 Task: Select Pets. Add to cart, from Dollar General_x000D_
 for 4287 Palmer Road, Westerville, Ohio 43081, Cell Number 614-742-1053, following items : Sheba Perfect Portions Cuts in Gravy Wet Cat Food Signature Tuna & Roasted Chicken Multipack (6 ct)_x000D_
 - 1, 9Lives Gravy Favorites Wet Cat Food Variety (5.5 oz x 12 ct)_x000D_
 - 1, Temptations Cat Treats Enticing Trout Flavor (3 oz)_x000D_
 - 1, Tidy Cats Multi-Cat Clumping Cat Litter Bahama Sunset (10 lb)_x000D_
 - 1, Sheba Perfect Portions Cuts & Gravy Cat Food Seafood Cuts Twin-Packs Variety Pack (37.5 g x 24 ct)_x000D_
 - 1
Action: Mouse moved to (505, 99)
Screenshot: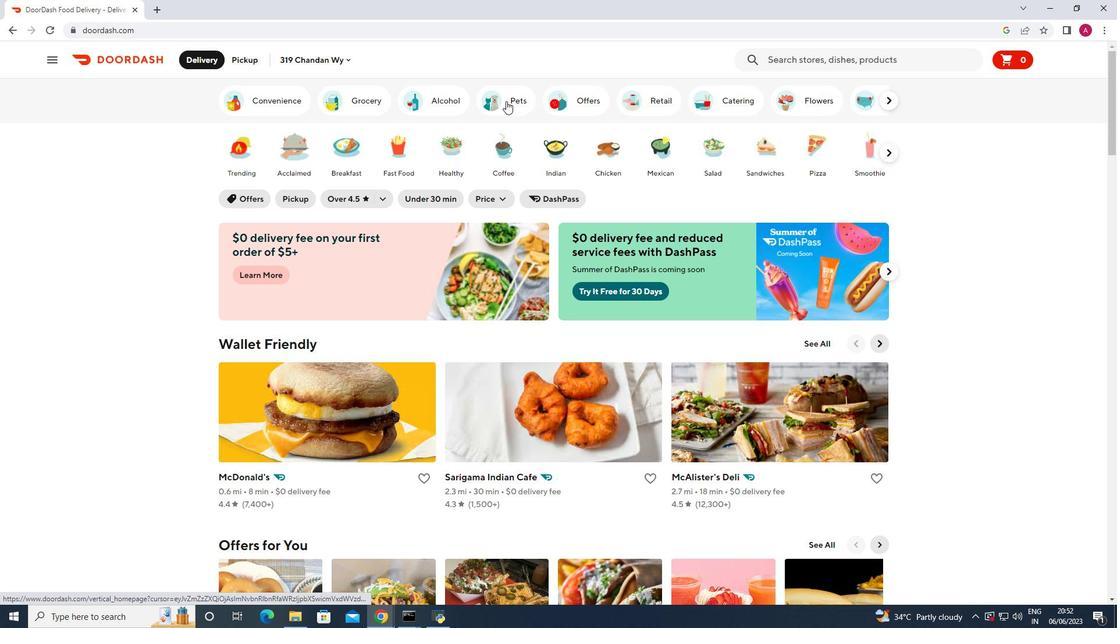 
Action: Mouse pressed left at (505, 99)
Screenshot: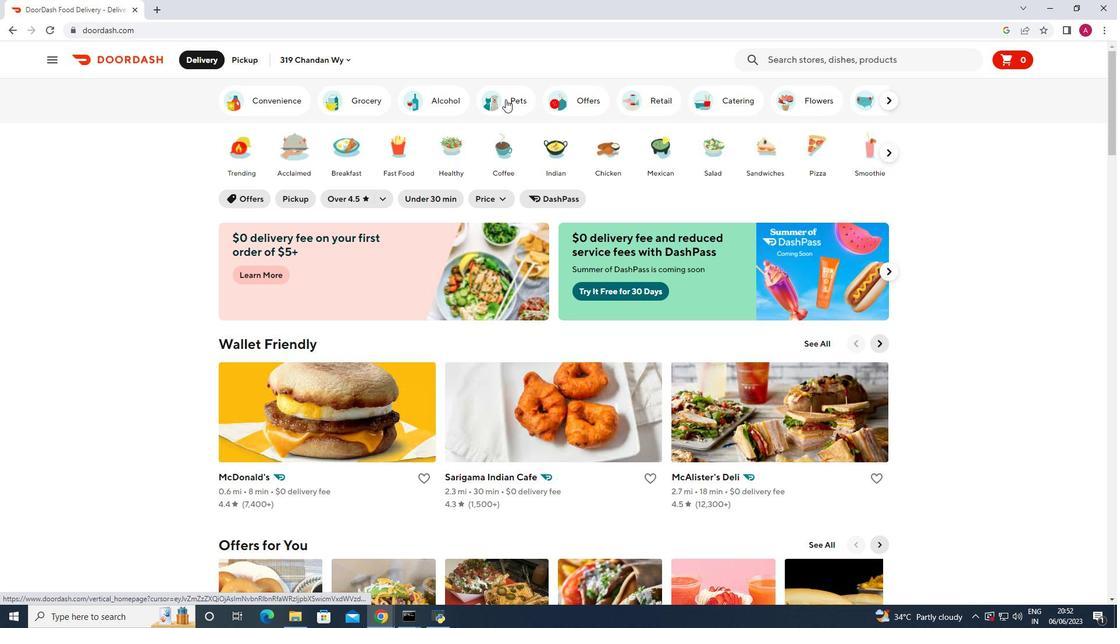 
Action: Mouse moved to (544, 390)
Screenshot: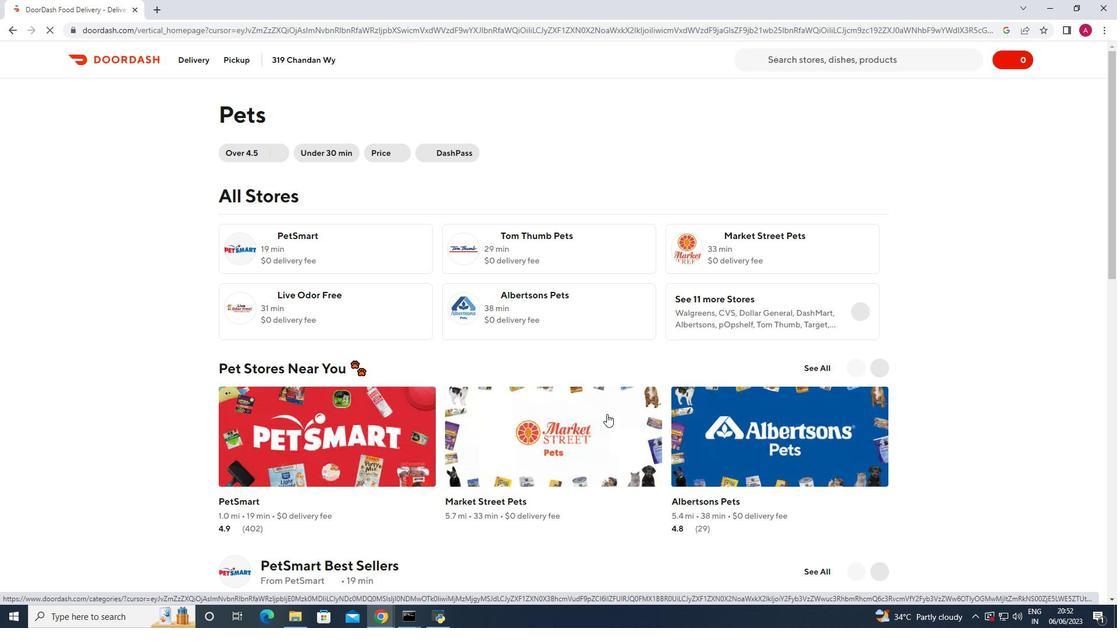 
Action: Mouse scrolled (544, 389) with delta (0, 0)
Screenshot: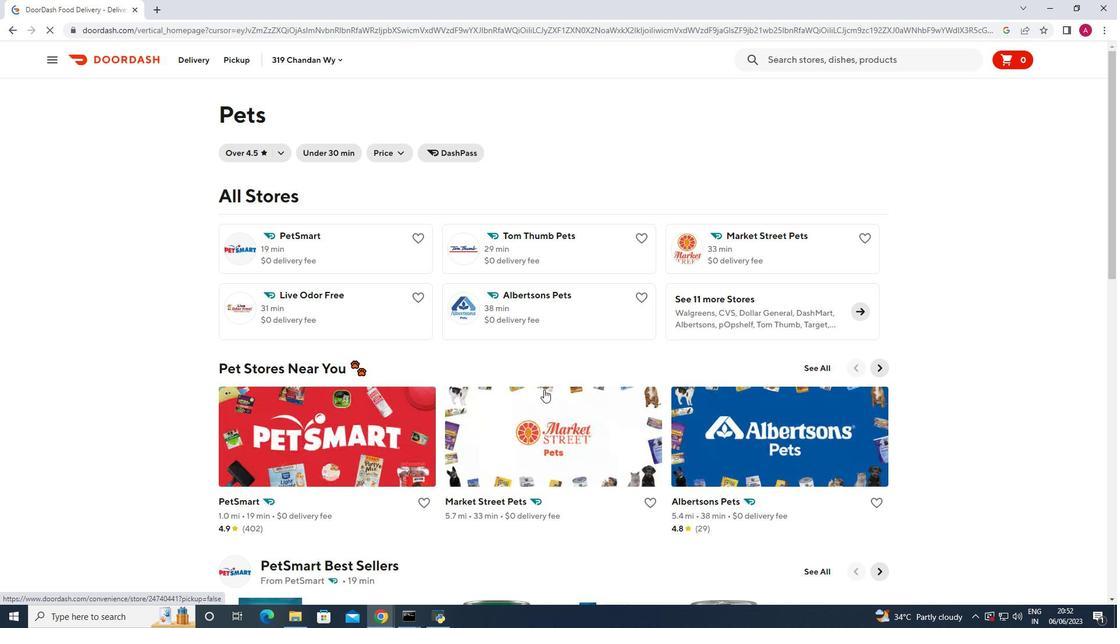 
Action: Mouse scrolled (544, 389) with delta (0, 0)
Screenshot: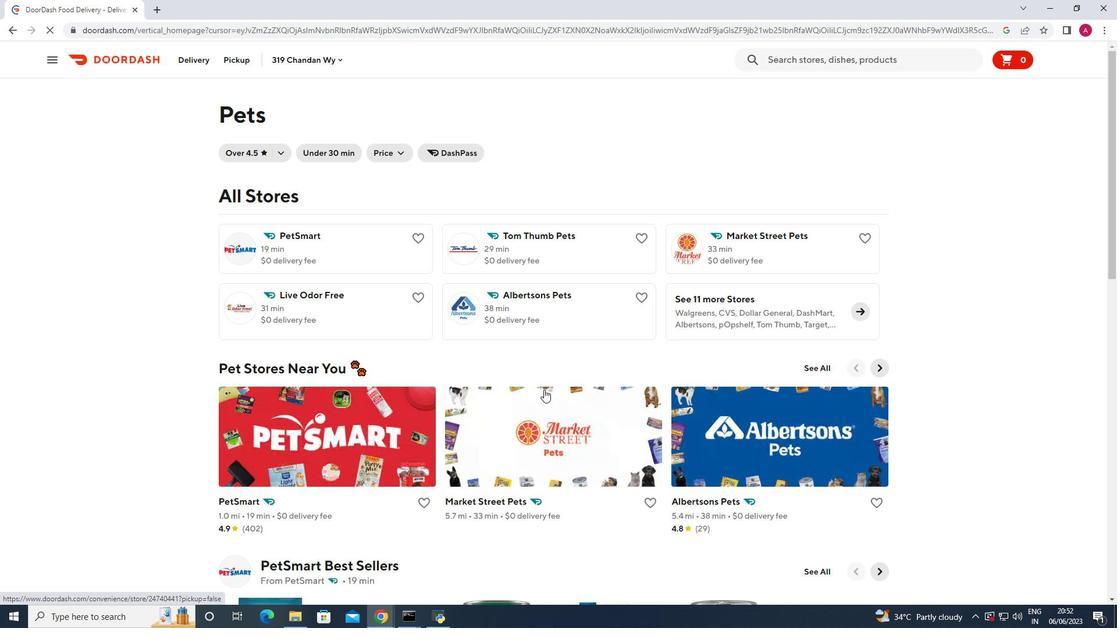 
Action: Mouse moved to (543, 390)
Screenshot: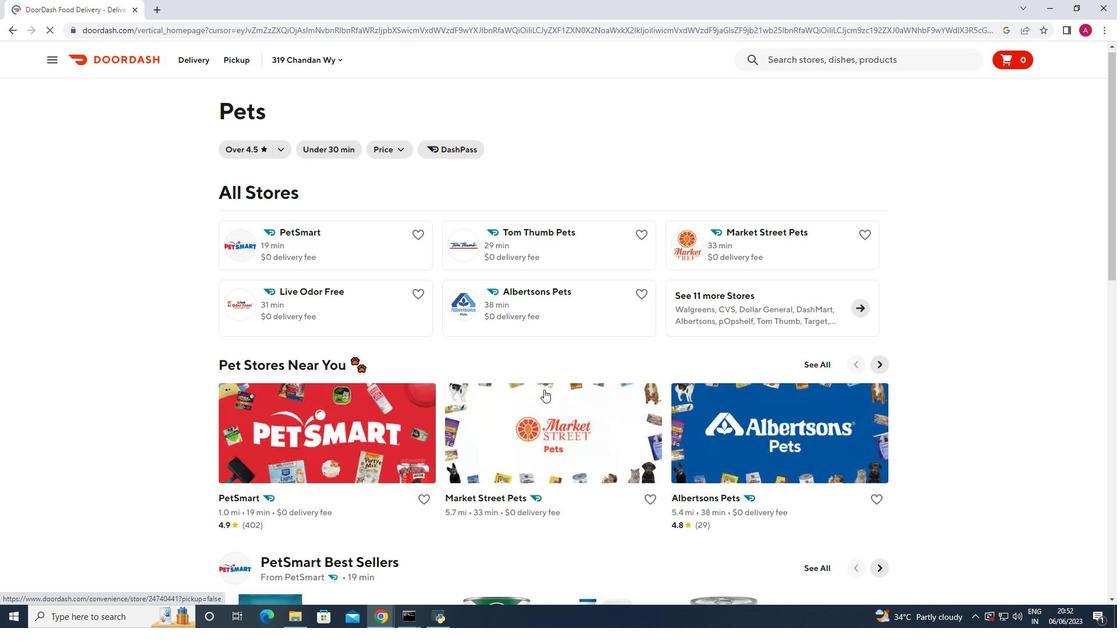 
Action: Mouse scrolled (543, 389) with delta (0, 0)
Screenshot: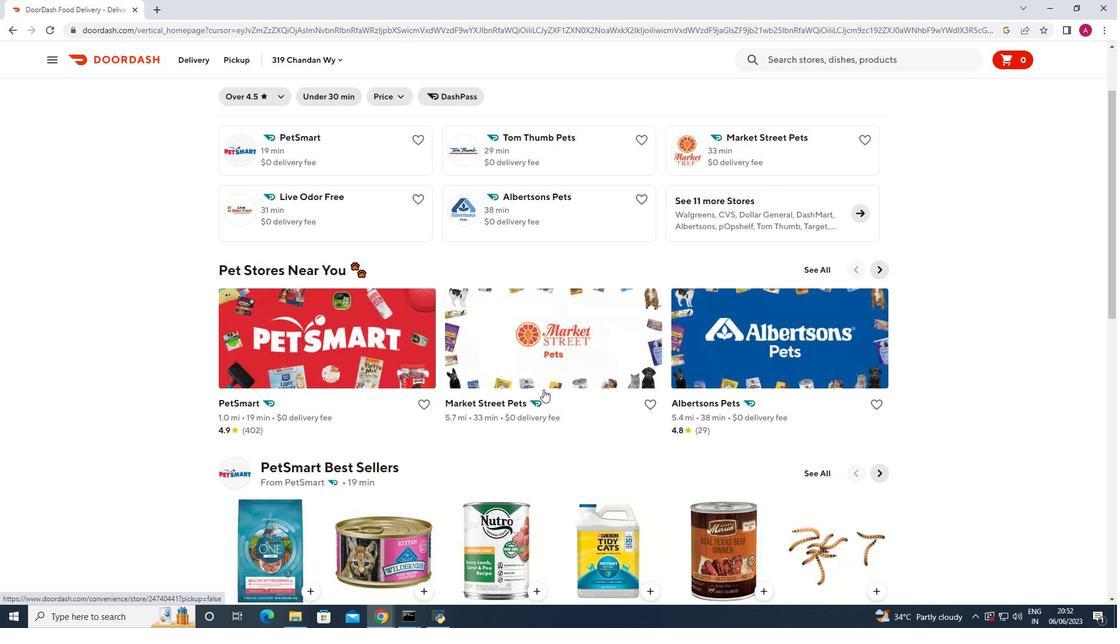 
Action: Mouse moved to (746, 137)
Screenshot: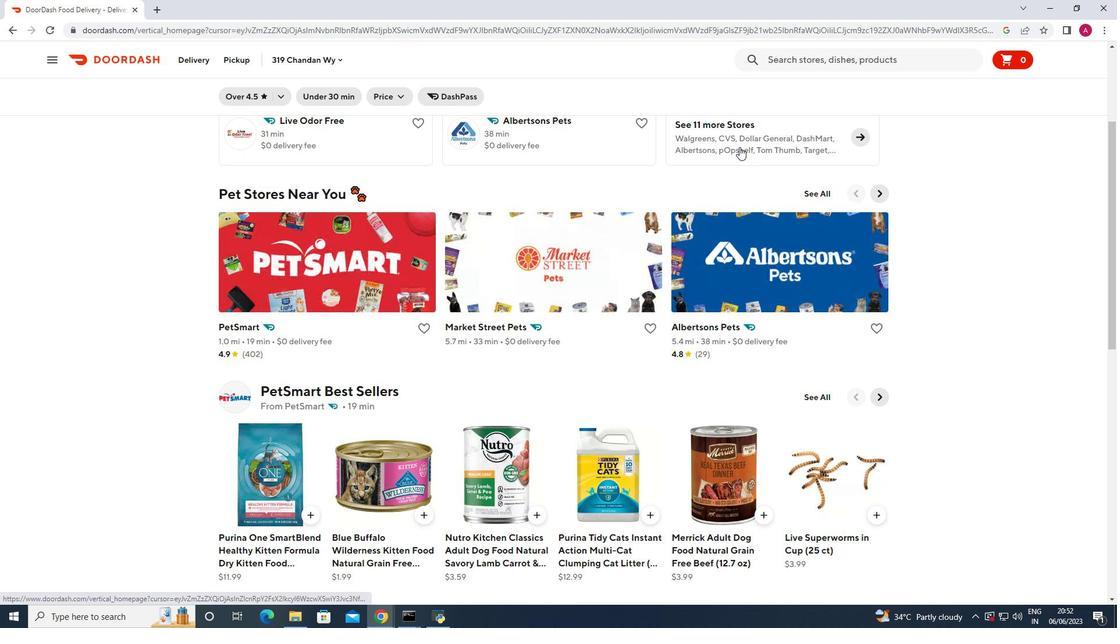 
Action: Mouse pressed left at (746, 137)
Screenshot: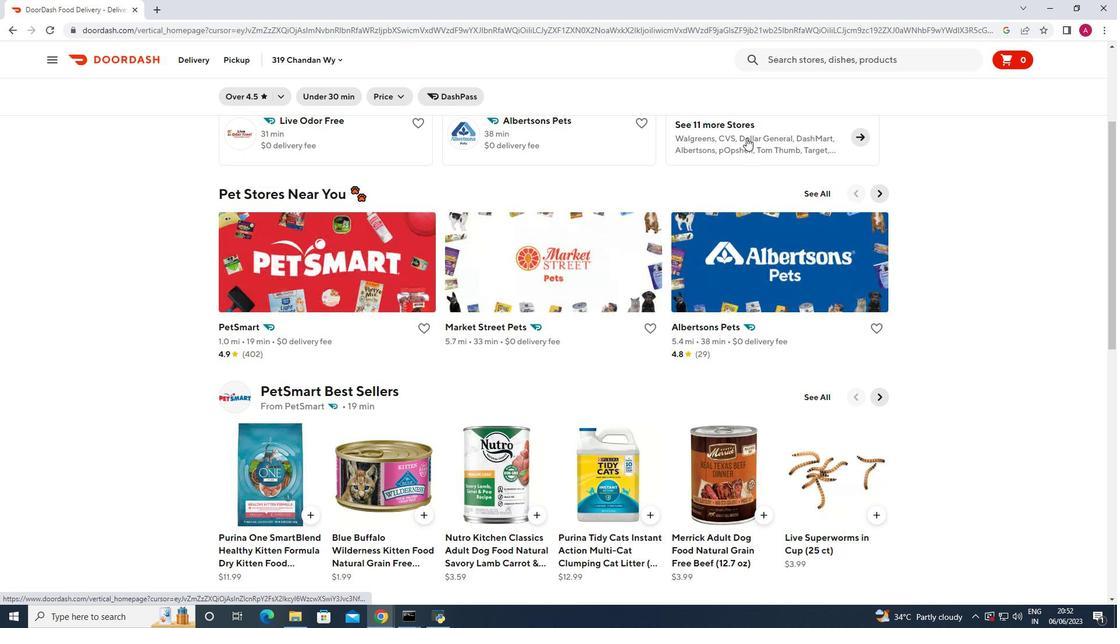 
Action: Mouse moved to (507, 323)
Screenshot: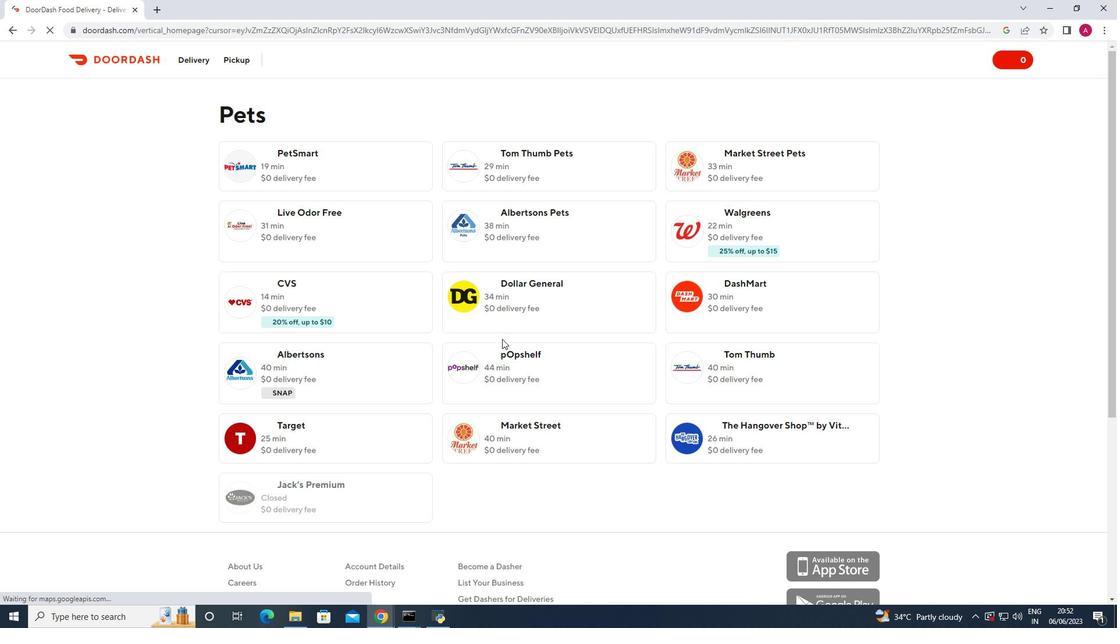 
Action: Mouse pressed left at (507, 323)
Screenshot: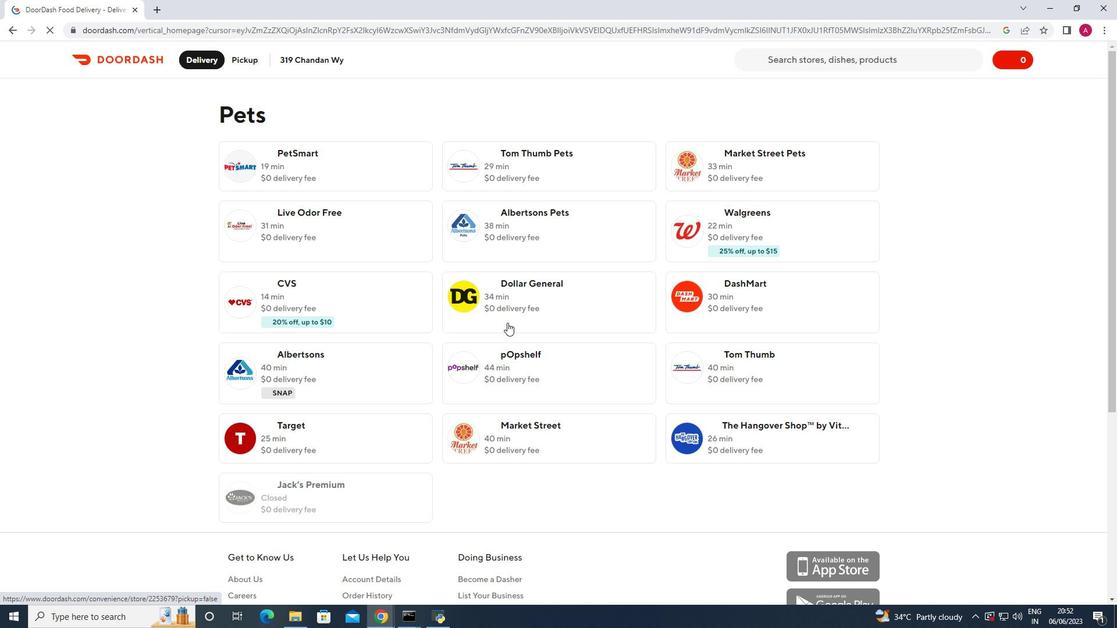 
Action: Mouse moved to (249, 59)
Screenshot: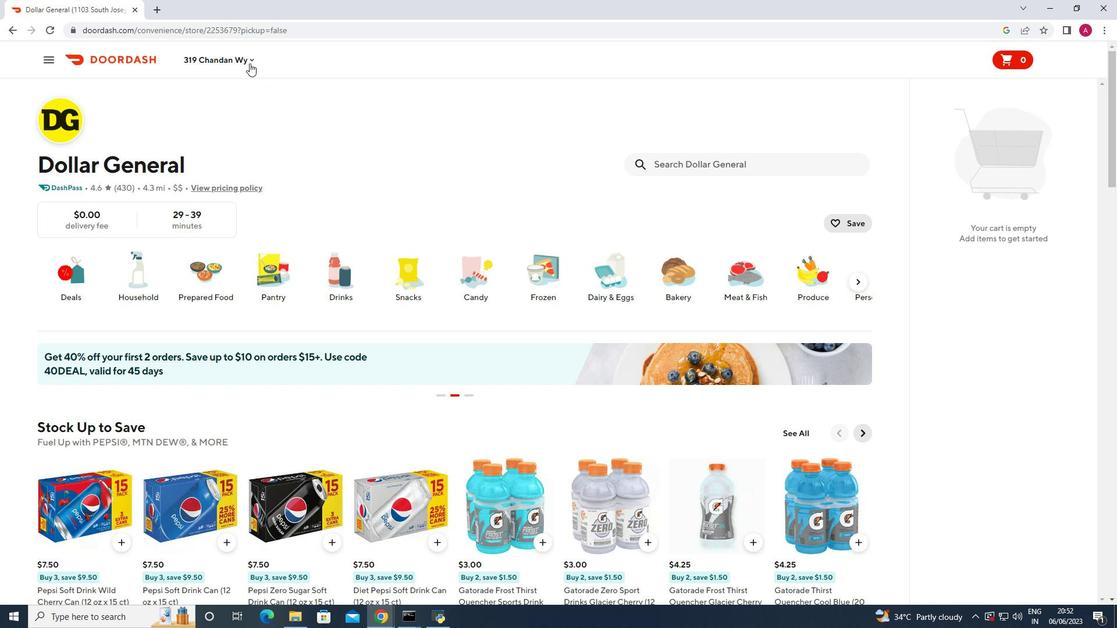 
Action: Mouse pressed left at (249, 59)
Screenshot: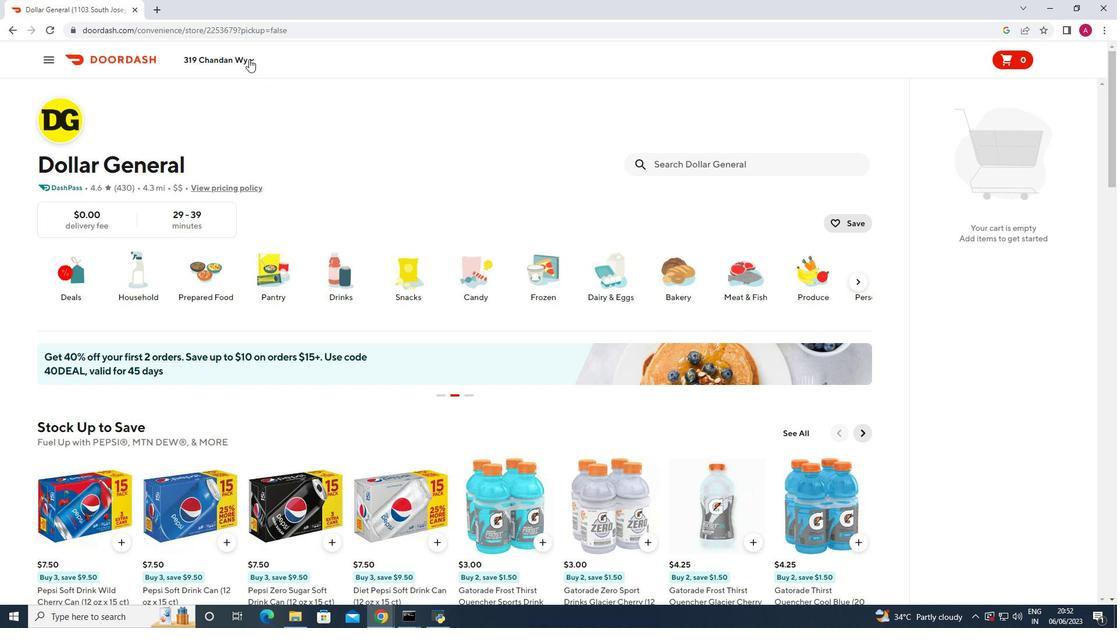 
Action: Mouse moved to (249, 105)
Screenshot: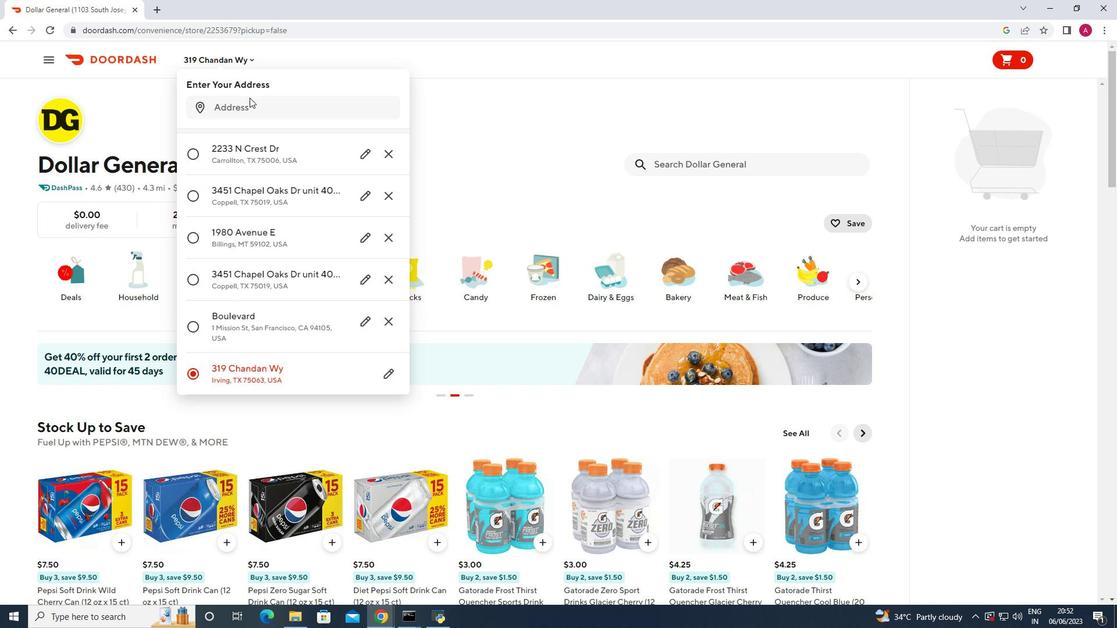 
Action: Mouse pressed left at (249, 105)
Screenshot: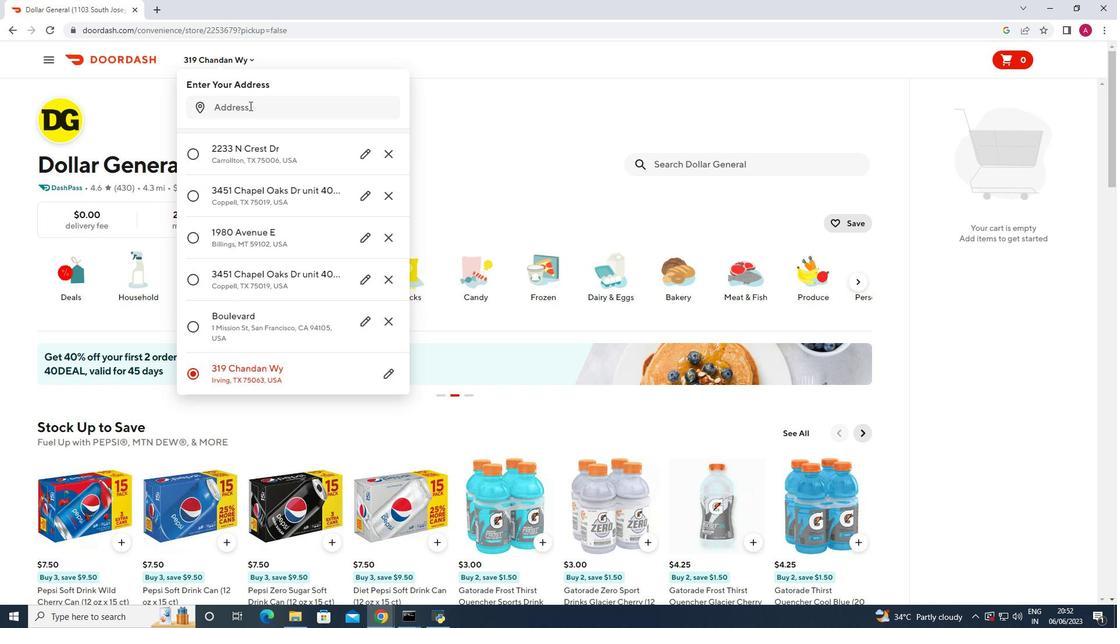 
Action: Key pressed 4287<Key.space>palmer<Key.space>road<Key.space>westerville<Key.space>ohio<Key.space>43081<Key.enter>
Screenshot: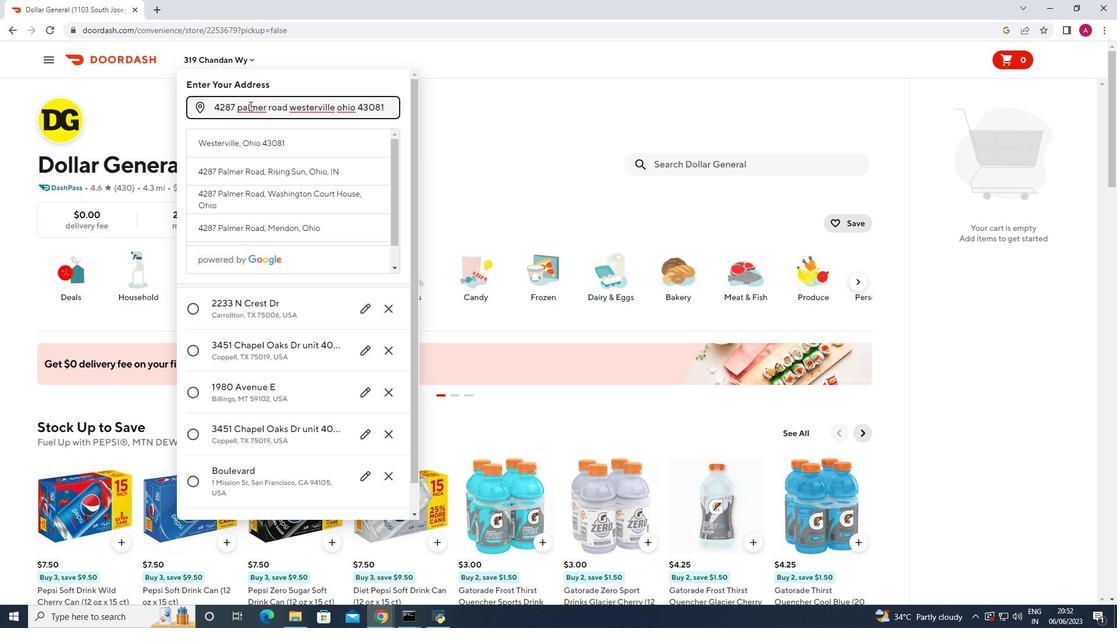 
Action: Mouse moved to (356, 494)
Screenshot: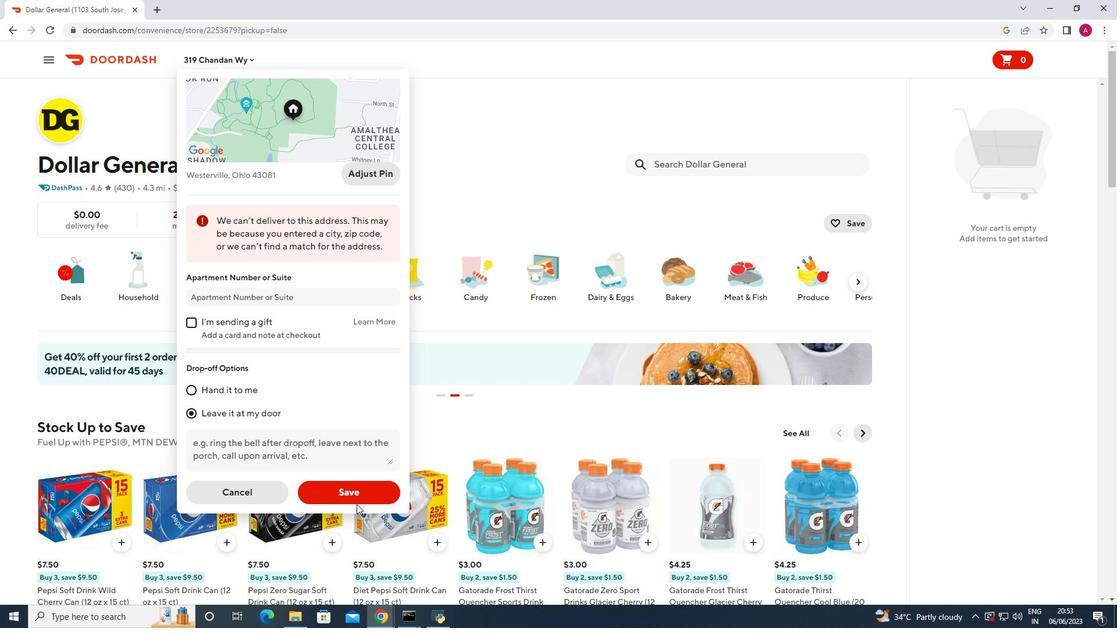 
Action: Mouse pressed left at (356, 494)
Screenshot: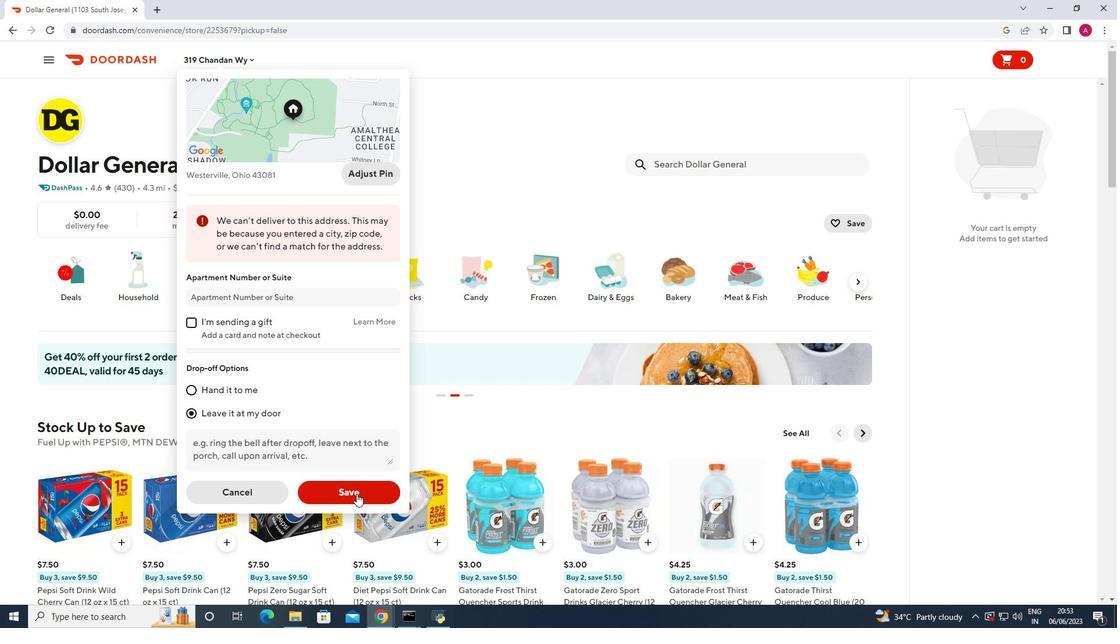 
Action: Mouse moved to (710, 163)
Screenshot: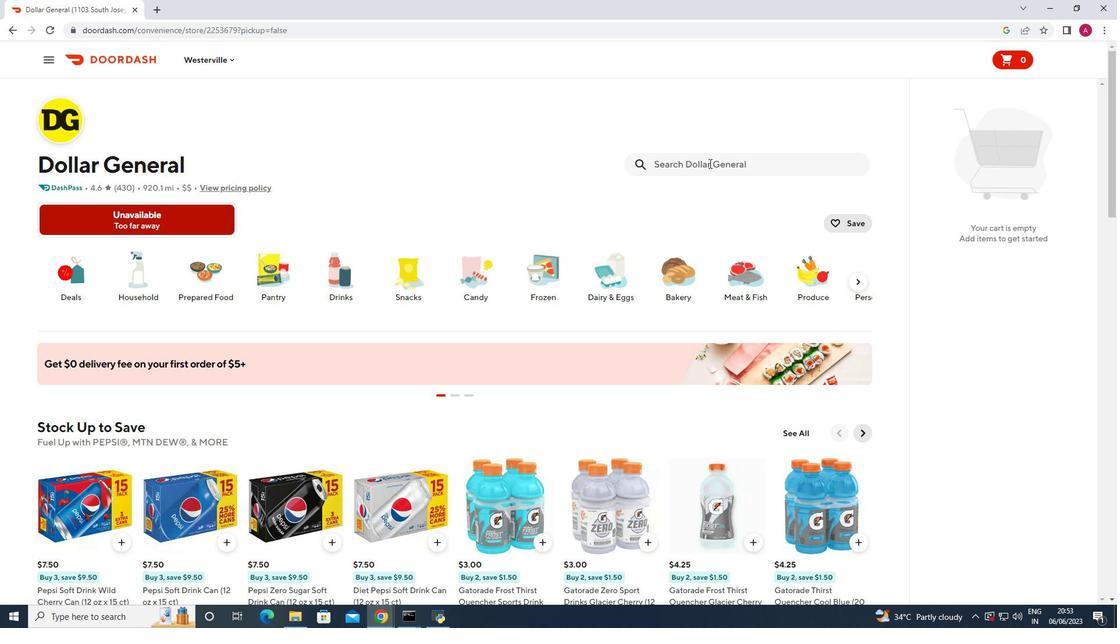 
Action: Mouse pressed left at (710, 163)
Screenshot: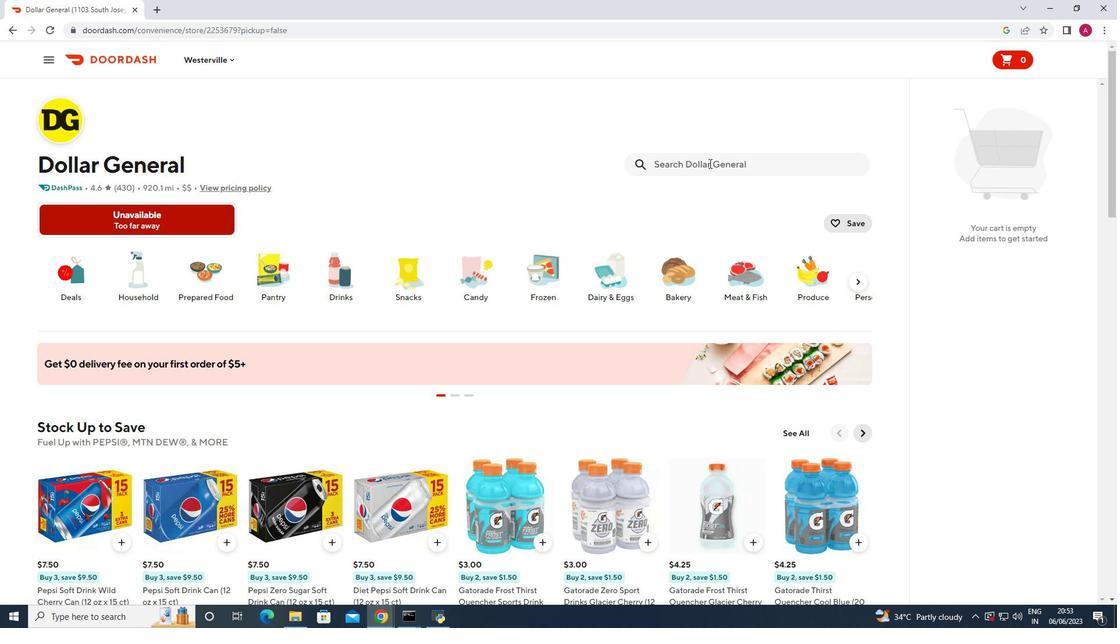 
Action: Key pressed sheba<Key.space>perfect<Key.space>portions<Key.space>cuts<Key.space>in<Key.space>gravy<Key.space>wet<Key.space>cat<Key.space>food<Key.space>signature<Key.space>tuna<Key.space>and<Key.space>roasted<Key.space>chicken<Key.space>multipack<Key.space><Key.enter>
Screenshot: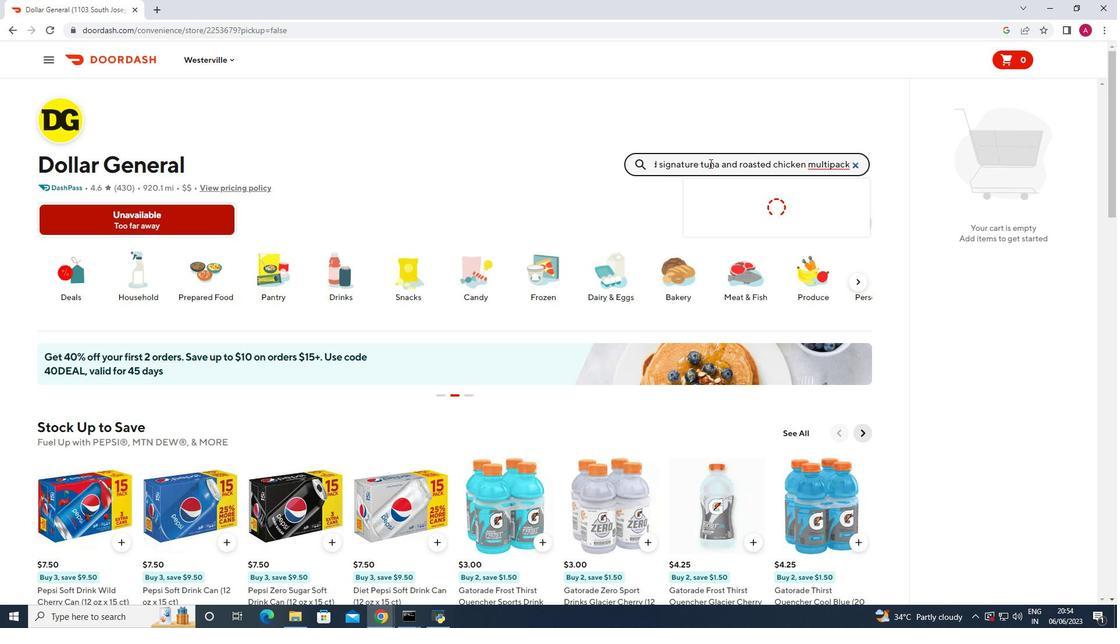 
Action: Mouse moved to (107, 297)
Screenshot: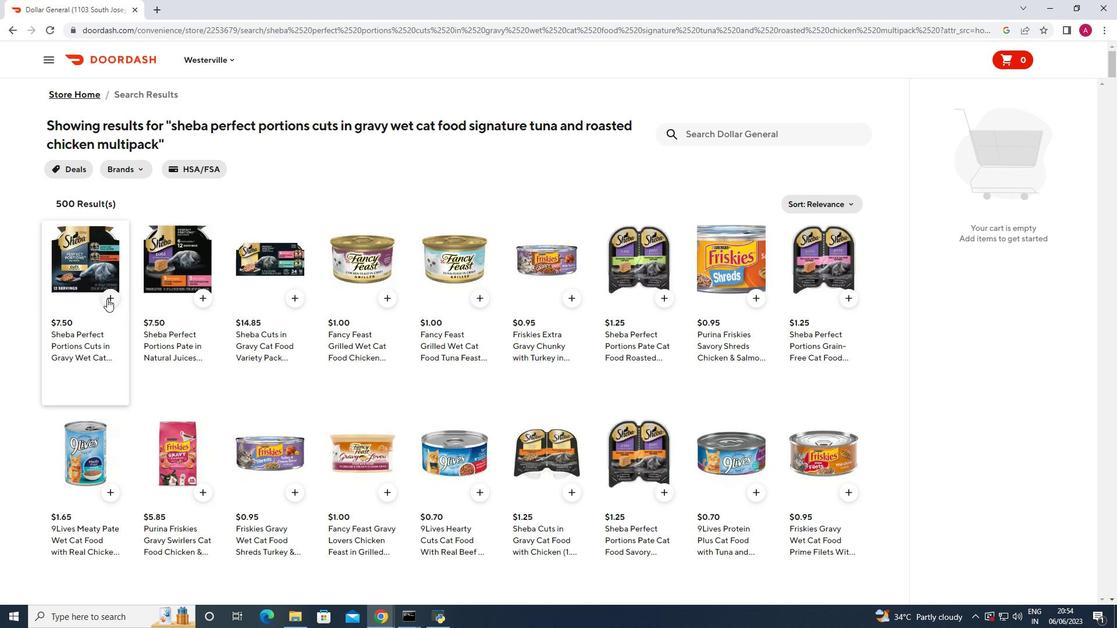 
Action: Mouse pressed left at (107, 297)
Screenshot: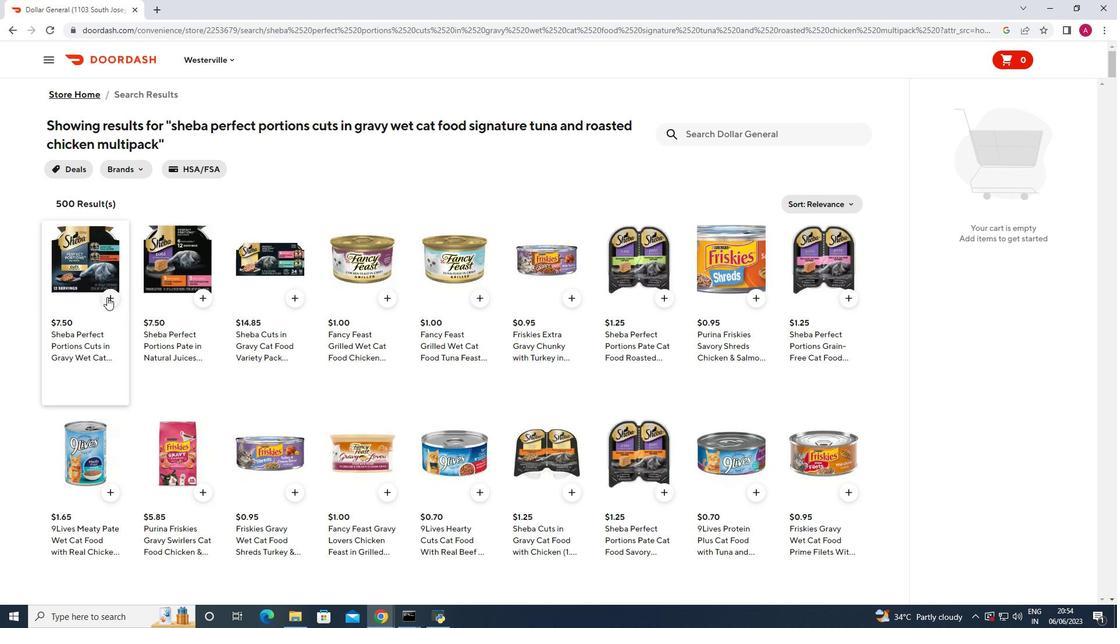 
Action: Mouse moved to (767, 131)
Screenshot: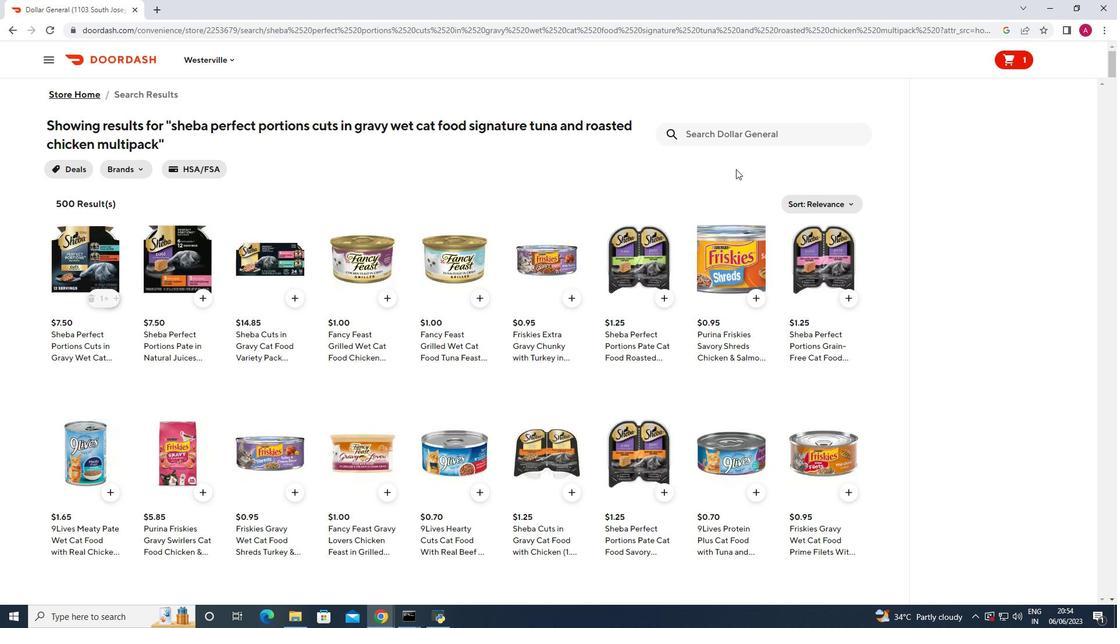 
Action: Mouse pressed left at (767, 131)
Screenshot: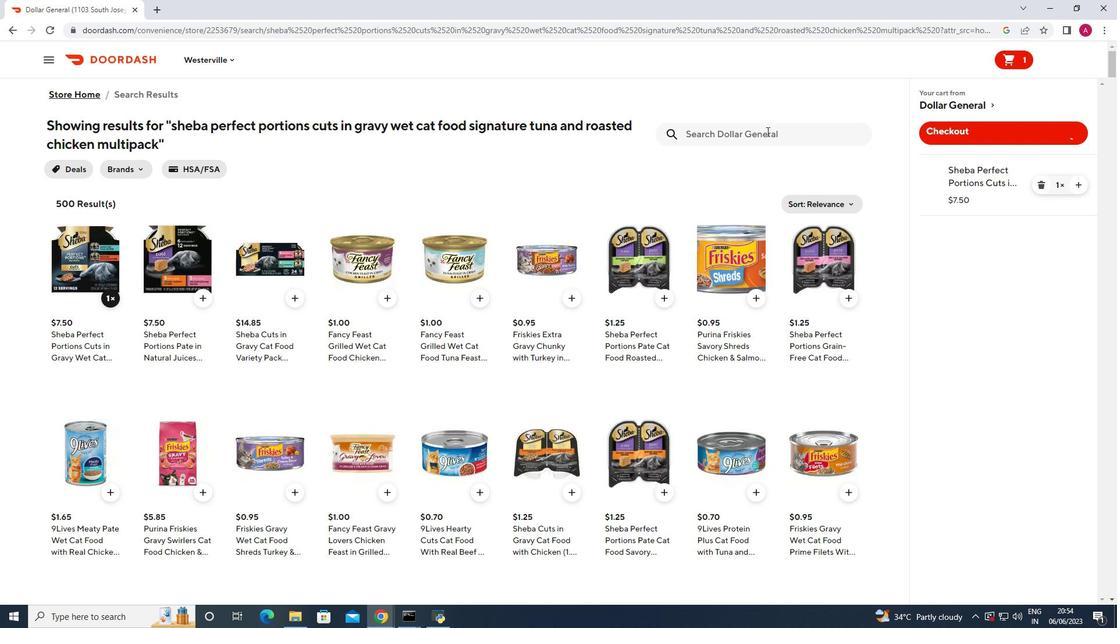 
Action: Mouse moved to (767, 131)
Screenshot: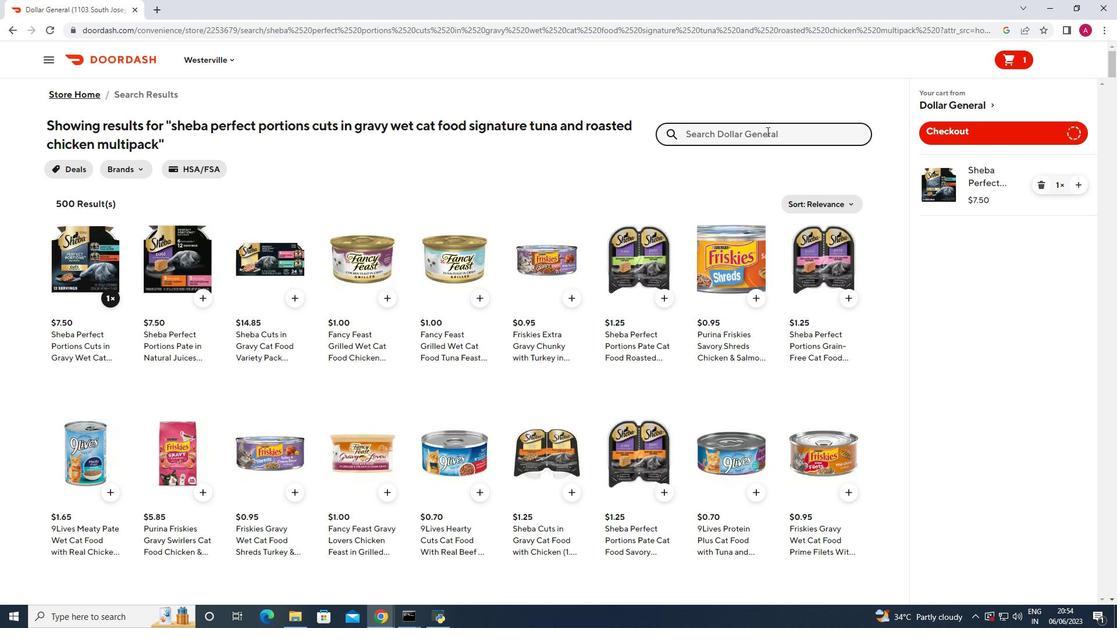 
Action: Key pressed 9<Key.space>lives<Key.space>gravy<Key.space>favoritws<Key.backspace><Key.backspace>es<Key.space>wet<Key.space>cats<Key.backspace><Key.space>food<Key.space>variety<Key.space><Key.enter>
Screenshot: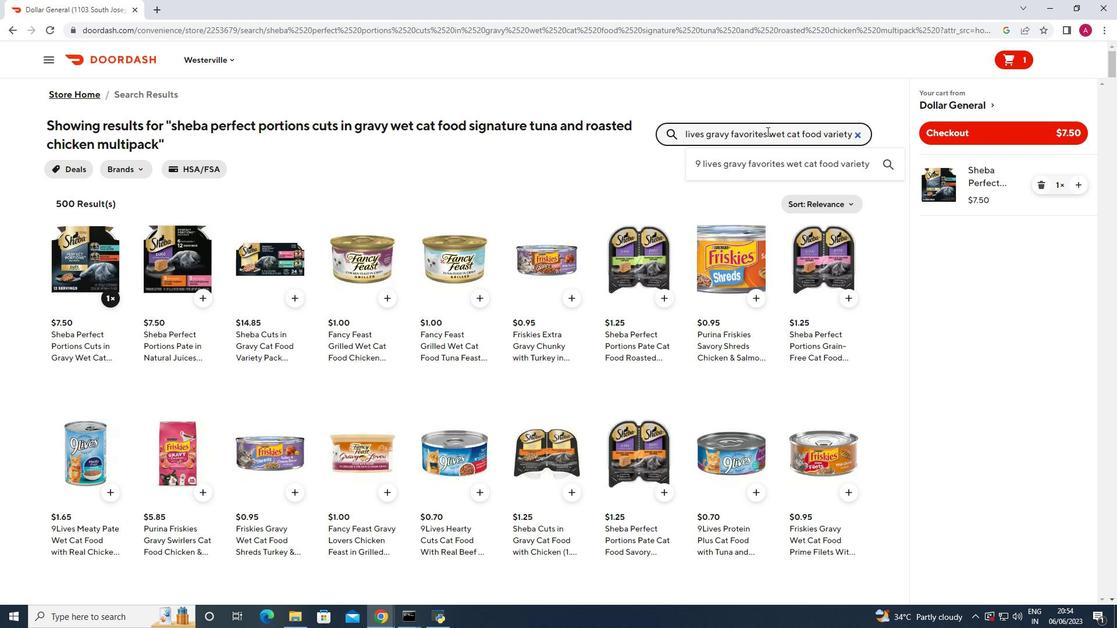 
Action: Mouse moved to (661, 128)
Screenshot: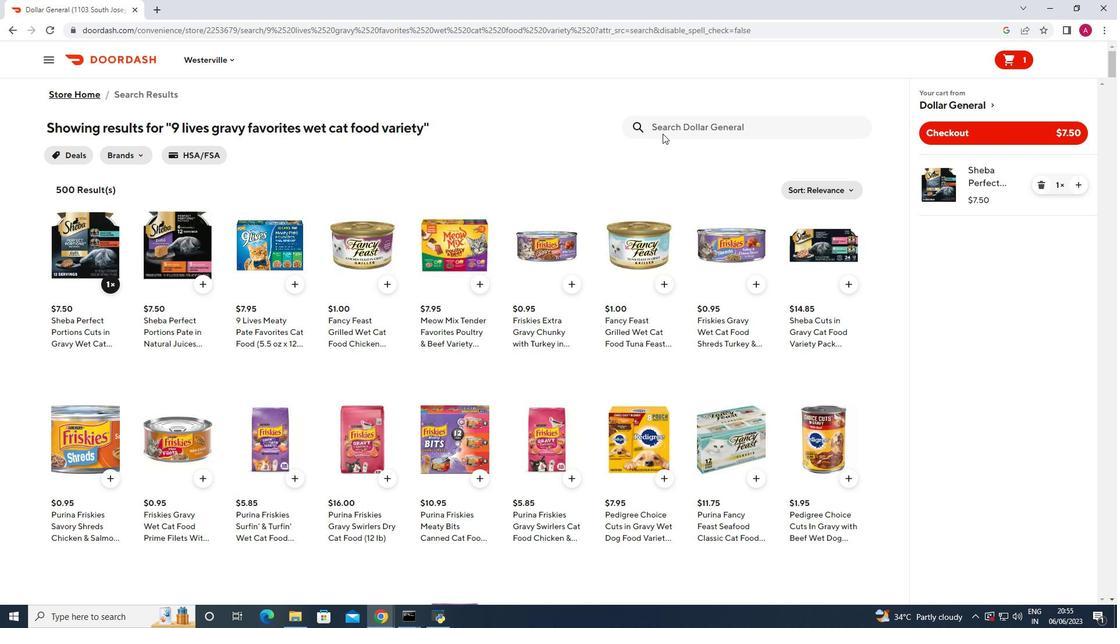 
Action: Mouse pressed left at (661, 128)
Screenshot: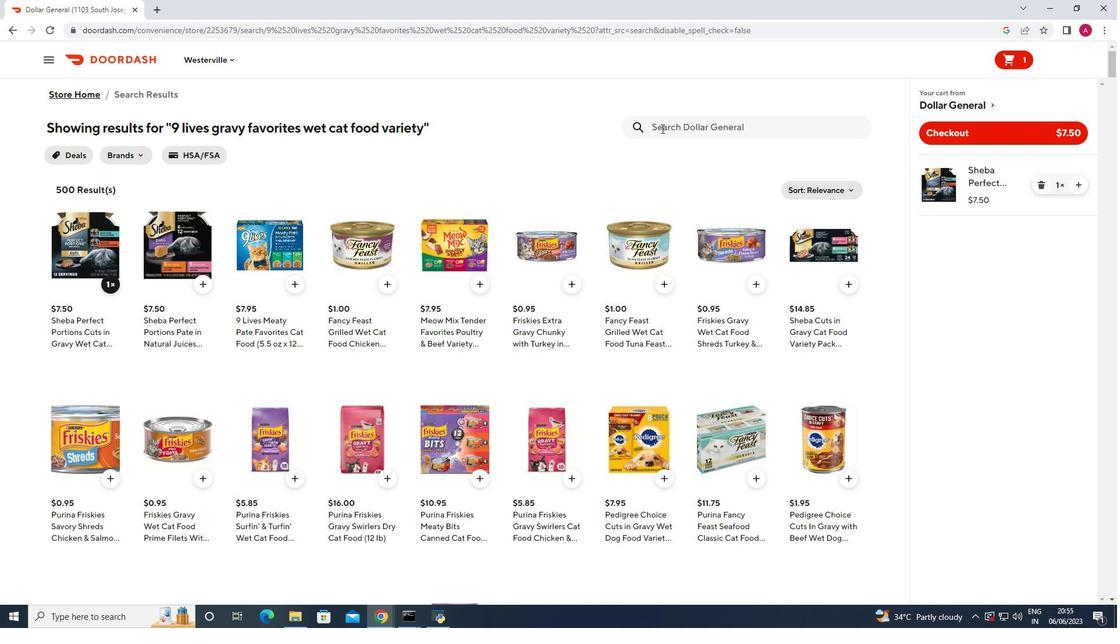 
Action: Mouse moved to (653, 129)
Screenshot: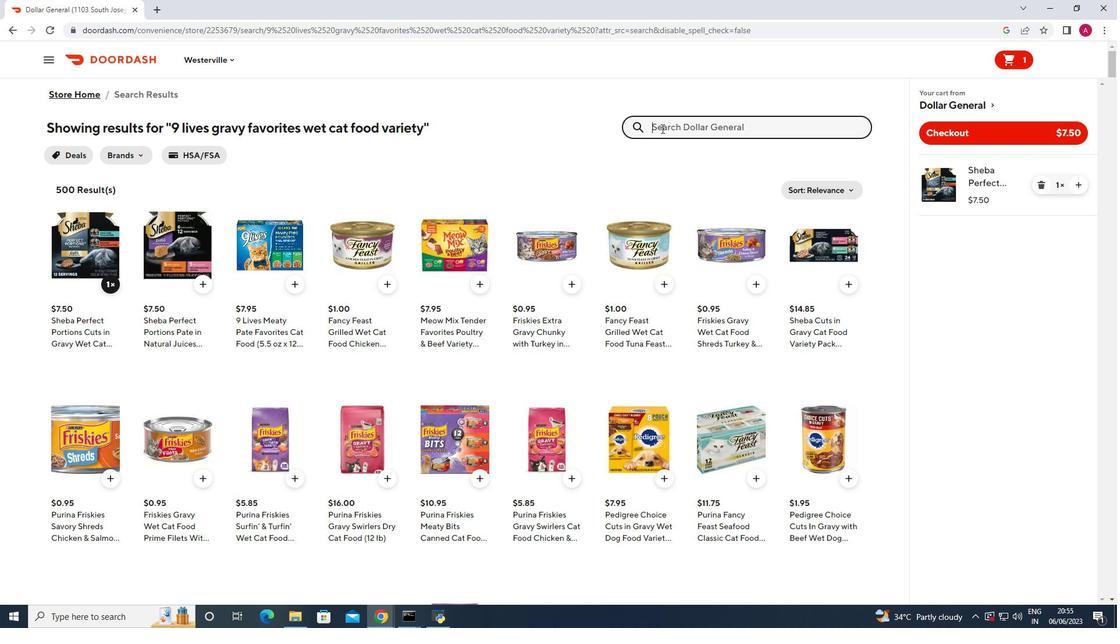 
Action: Key pressed temptations<Key.space>cat<Key.space>tra<Key.backspace>eats<Key.space>enci<Key.backspace><Key.backspace>ticing<Key.space>trout<Key.space>flavor<Key.space><Key.enter>
Screenshot: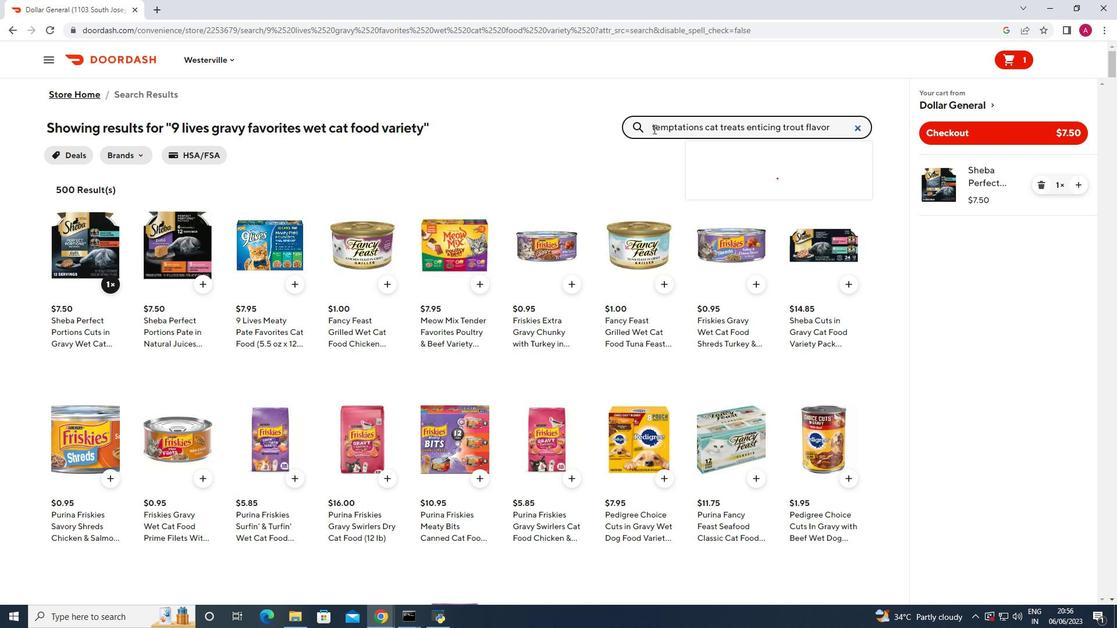 
Action: Mouse moved to (109, 286)
Screenshot: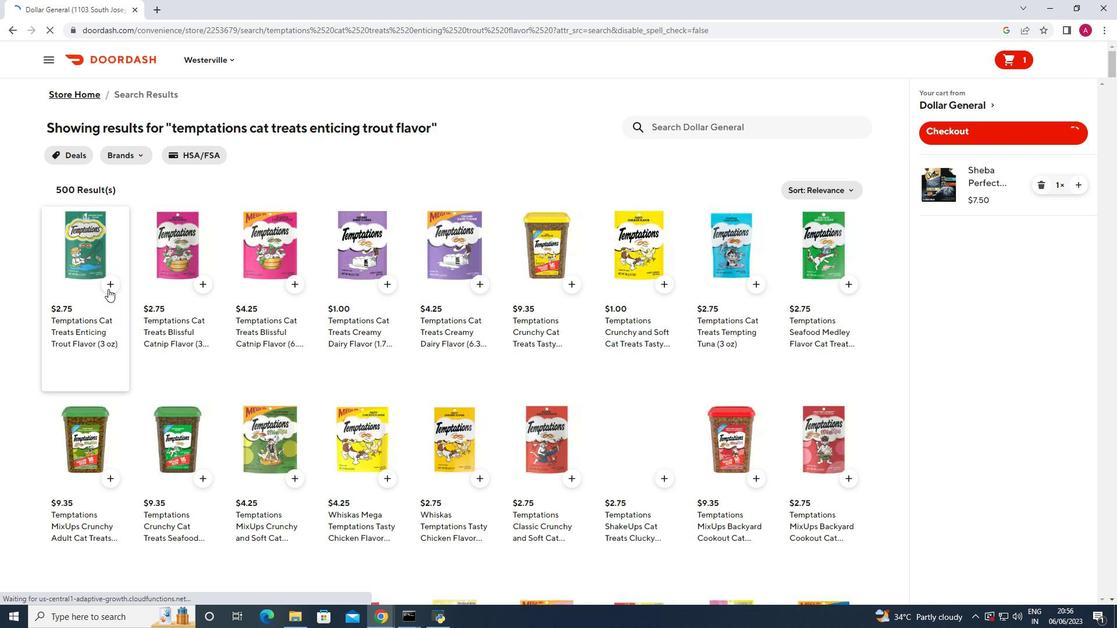 
Action: Mouse pressed left at (109, 286)
Screenshot: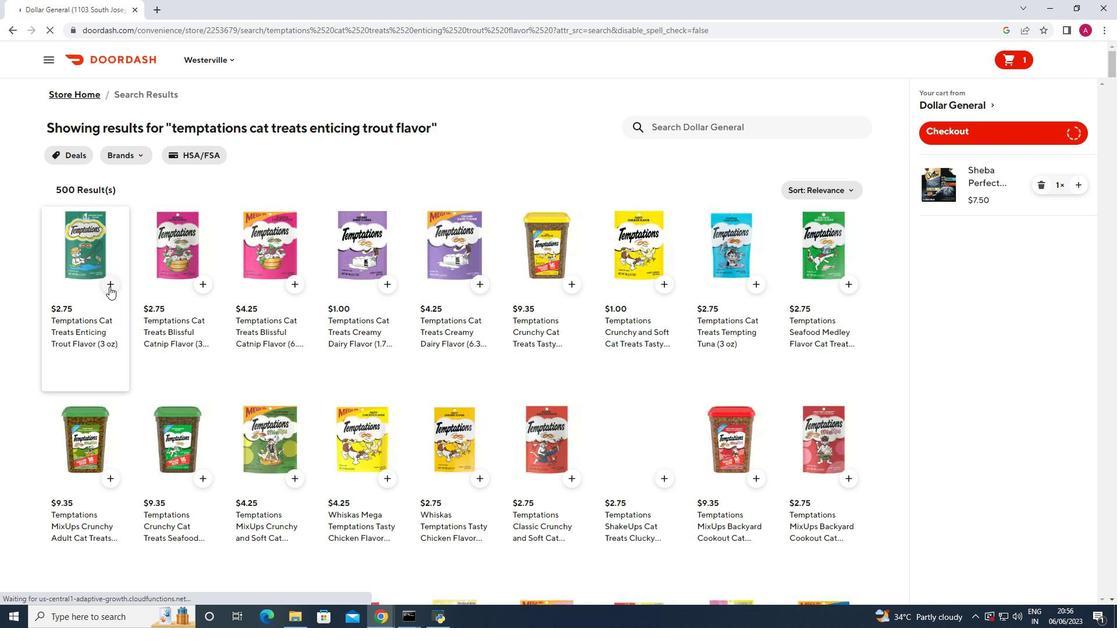 
Action: Mouse moved to (667, 133)
Screenshot: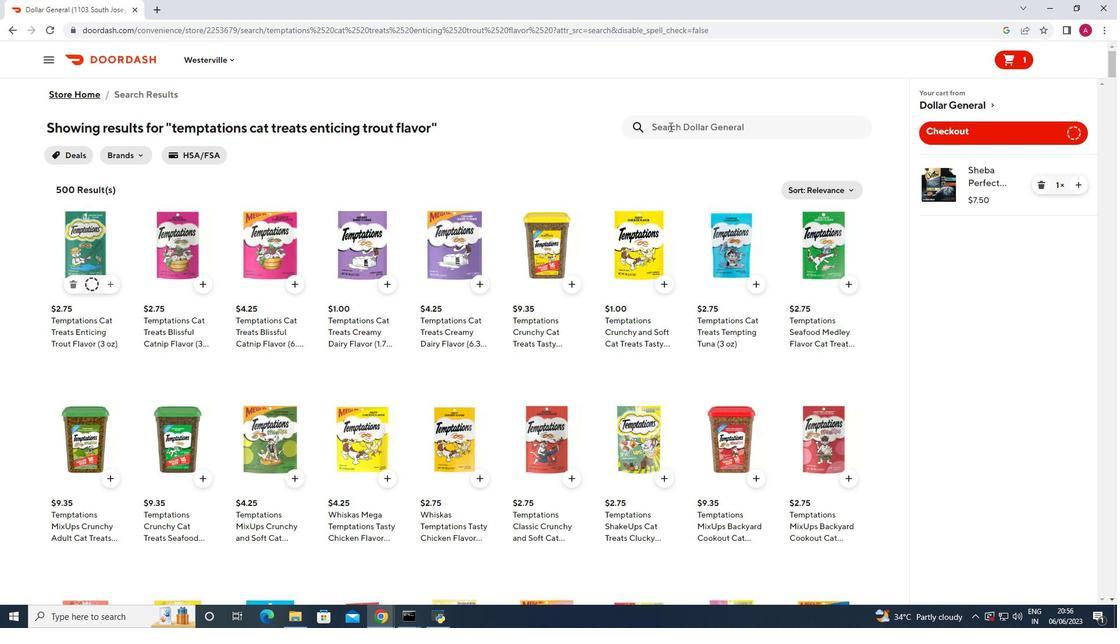 
Action: Mouse pressed left at (667, 133)
Screenshot: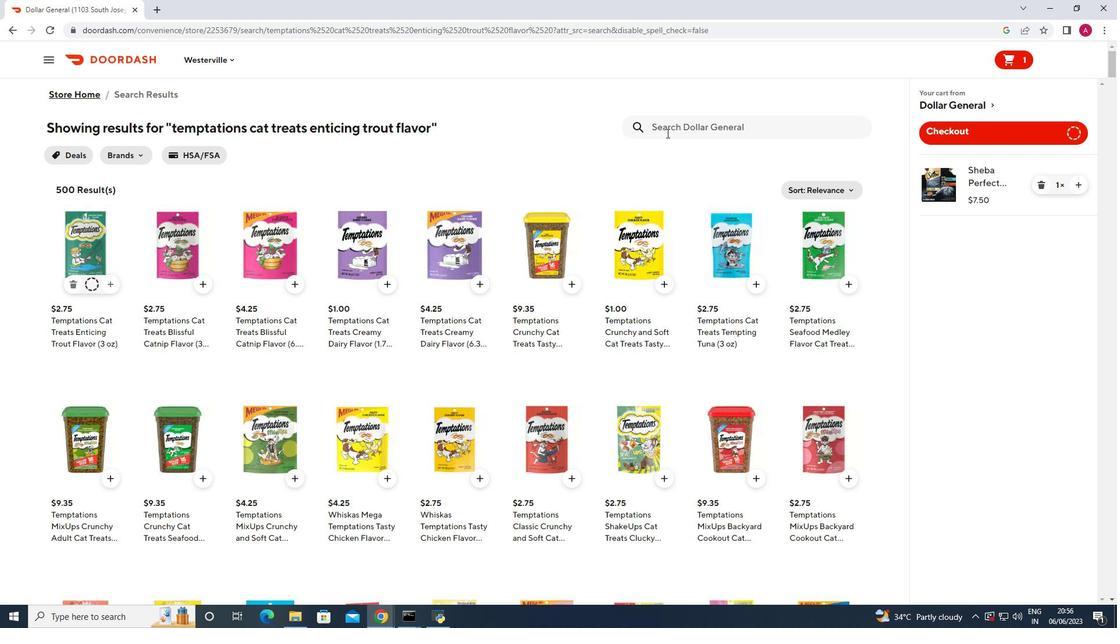
Action: Key pressed tiu<Key.backspace>dy<Key.space>cats<Key.space>multi<Key.space>cats<Key.space><Key.backspace><Key.backspace><Key.space>clumpim<Key.backspace>ng<Key.space>xc<Key.backspace><Key.backspace>cat<Key.space>litter<Key.space>bahan<Key.backspace>ma<Key.space>sunset<Key.space><Key.enter><Key.enter>
Screenshot: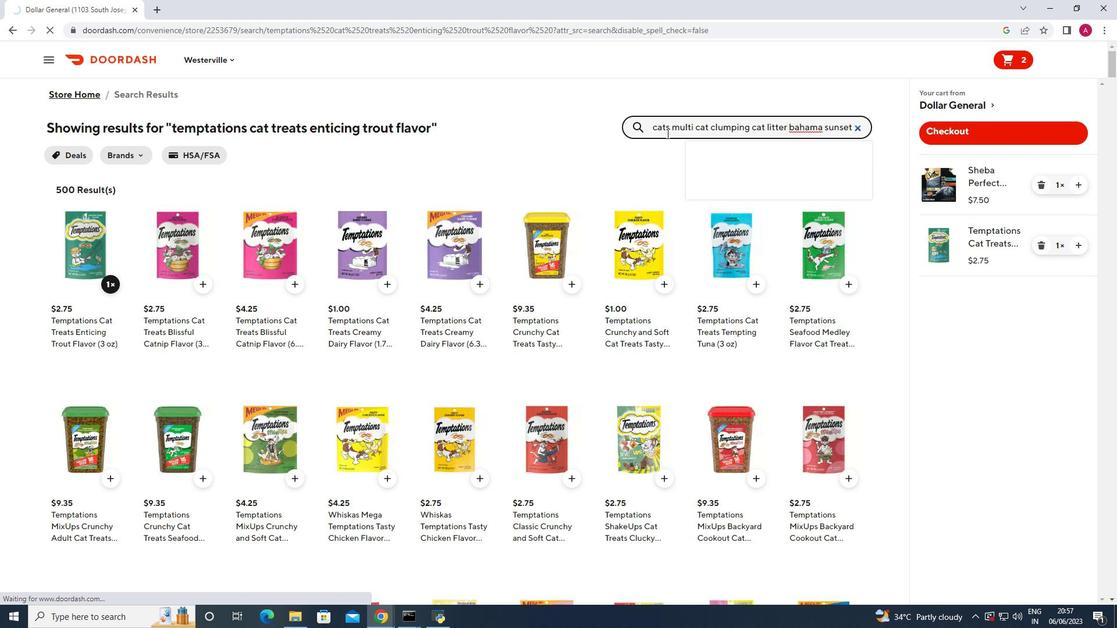 
Action: Mouse moved to (107, 289)
Screenshot: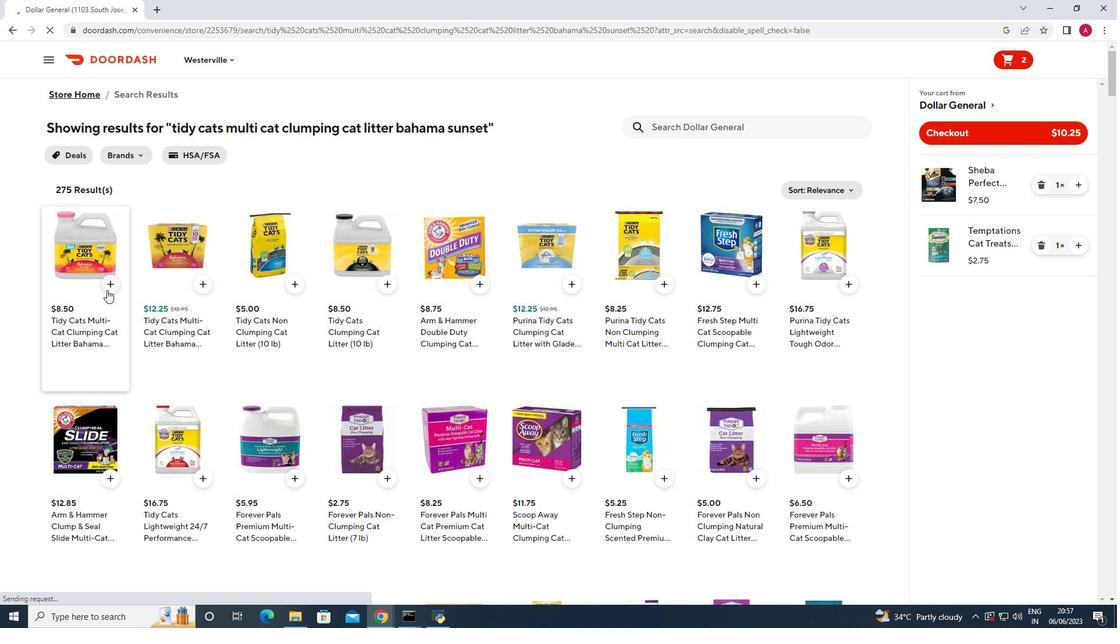 
Action: Mouse pressed left at (107, 289)
Screenshot: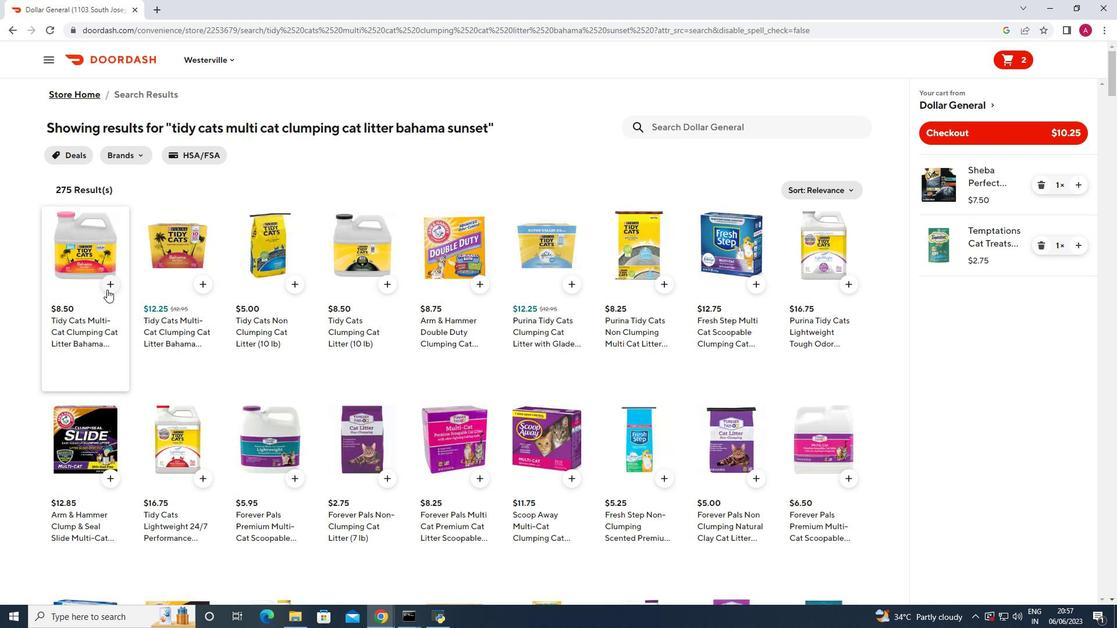 
Action: Mouse moved to (674, 124)
Screenshot: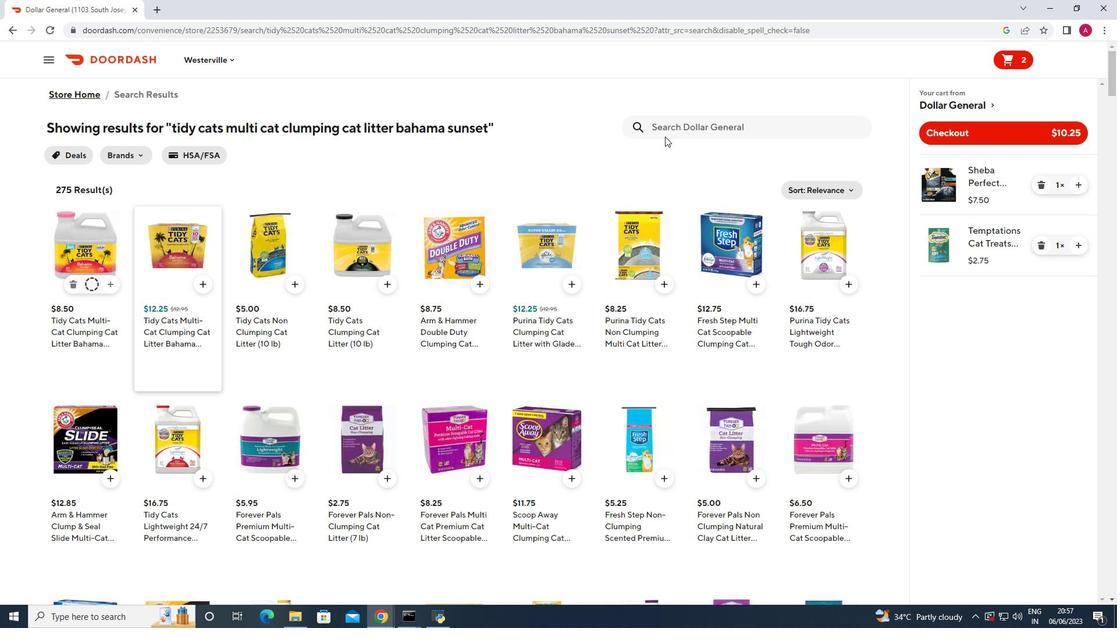 
Action: Mouse pressed left at (674, 124)
Screenshot: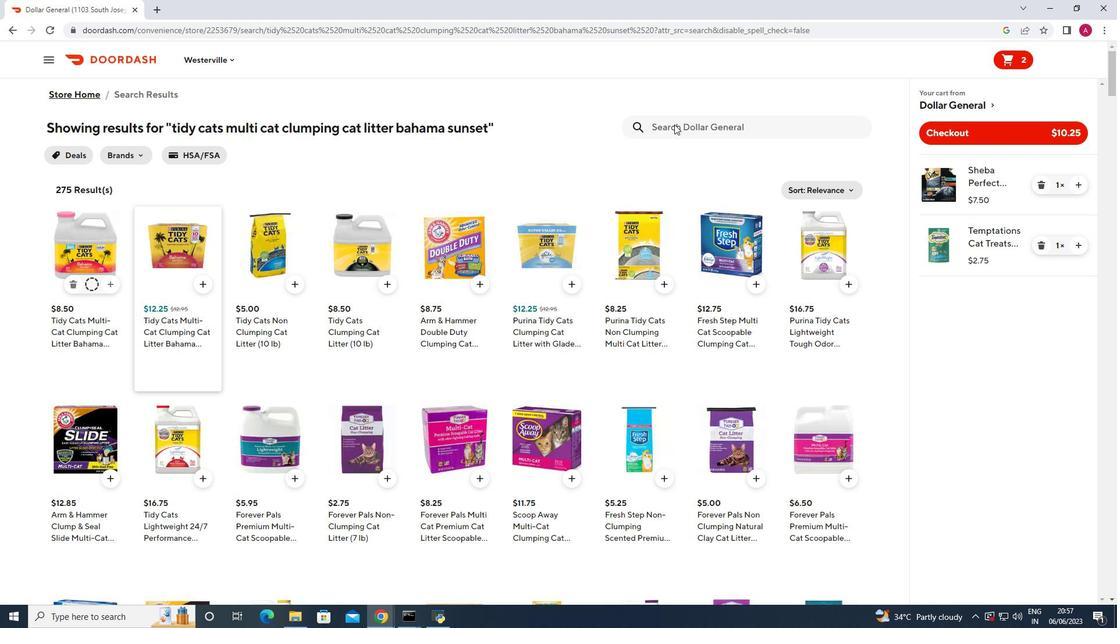 
Action: Mouse moved to (454, 0)
Screenshot: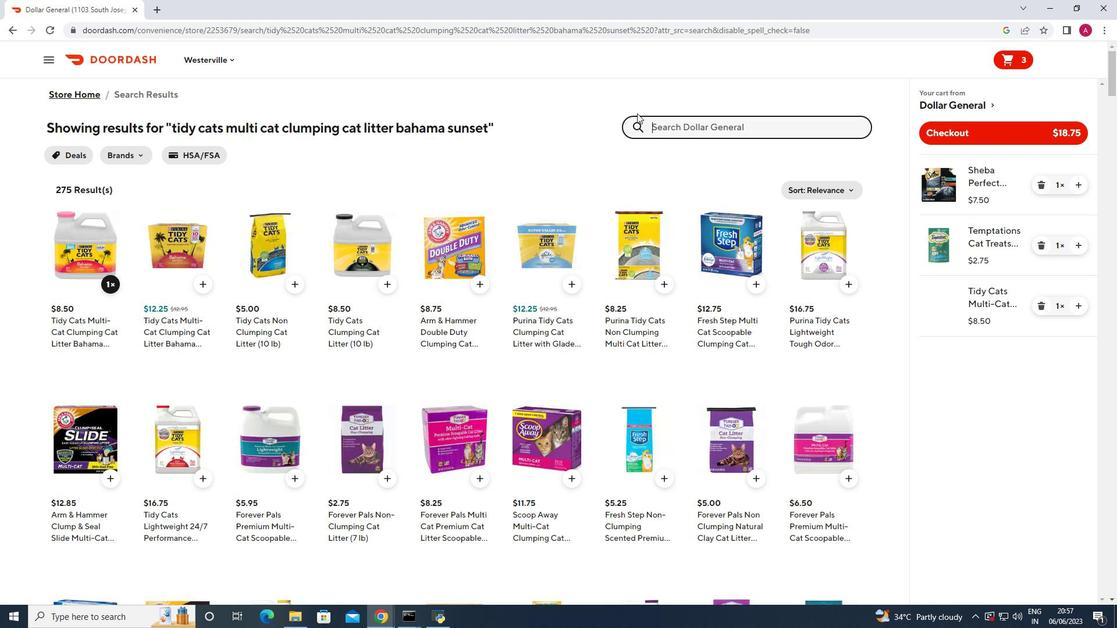 
Action: Key pressed sheba<Key.space>perfect<Key.space>portions<Key.space>cuts<Key.space>and<Key.space>gravy<Key.space>cat<Key.space>food<Key.space>seafood<Key.space>cuts<Key.space>twin<Key.space>packs<Key.space>variety<Key.space>pack<Key.space><Key.enter>
Screenshot: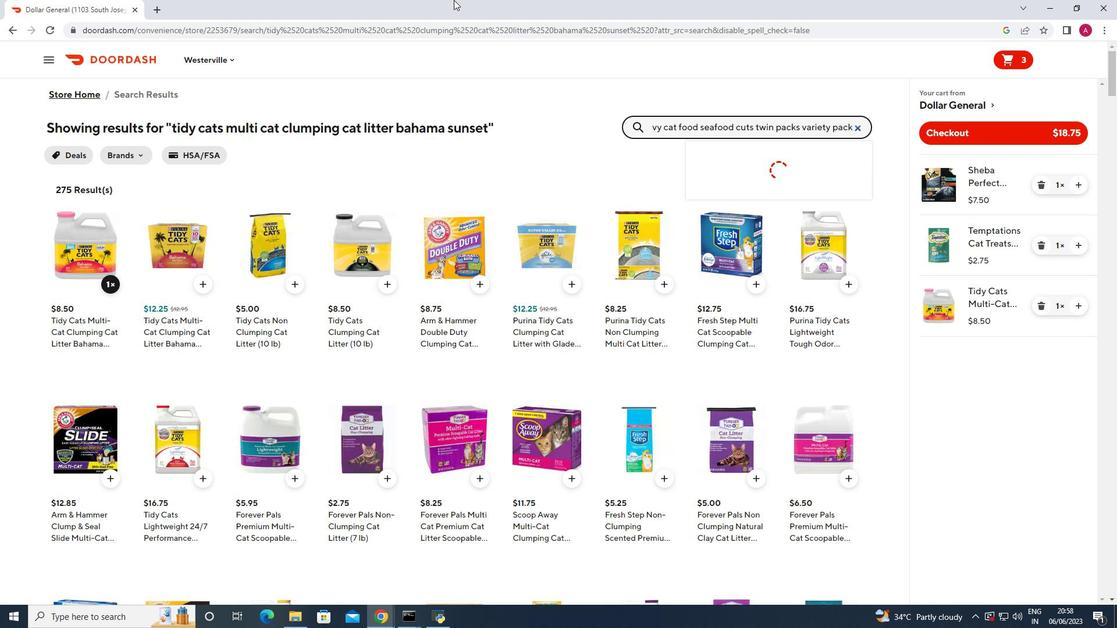 
Action: Mouse moved to (111, 296)
Screenshot: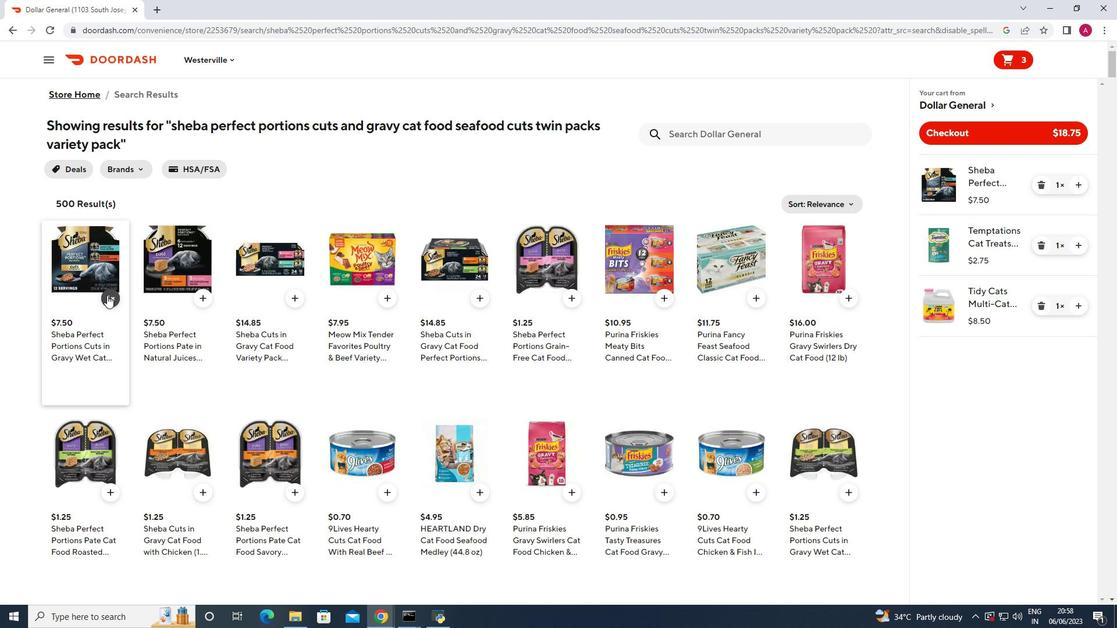 
Action: Mouse pressed left at (111, 296)
Screenshot: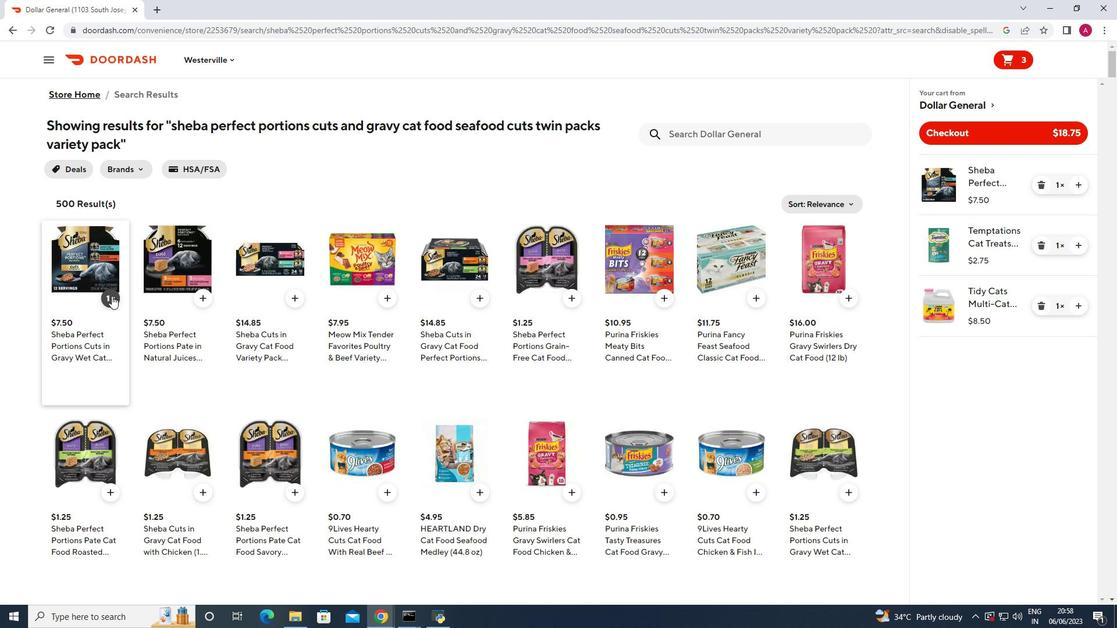 
Action: Mouse pressed left at (111, 296)
Screenshot: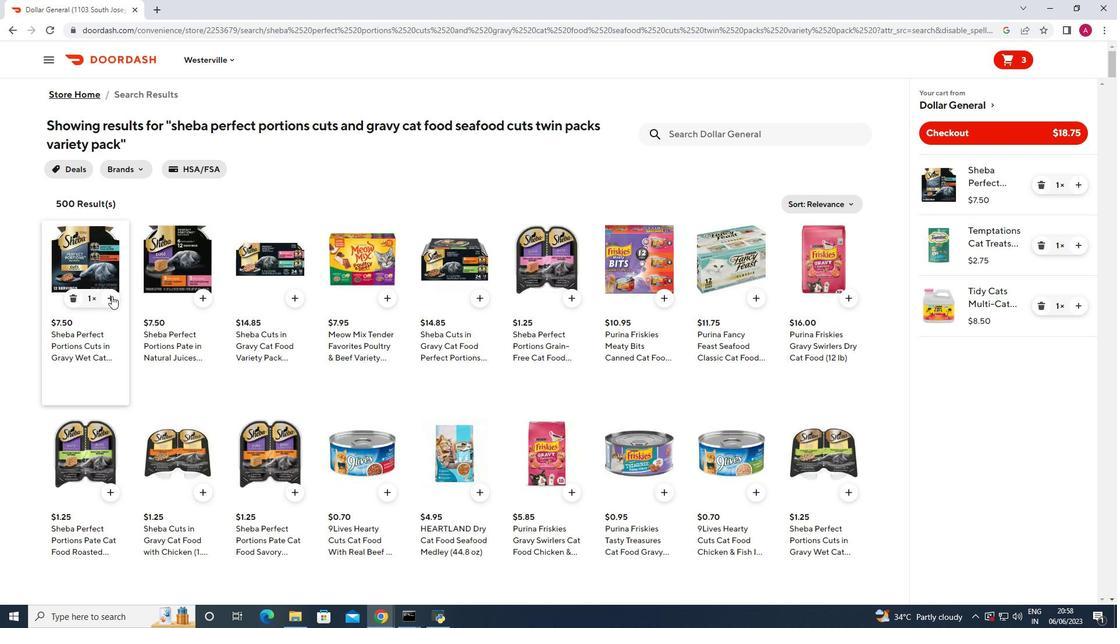 
Action: Mouse moved to (1040, 179)
Screenshot: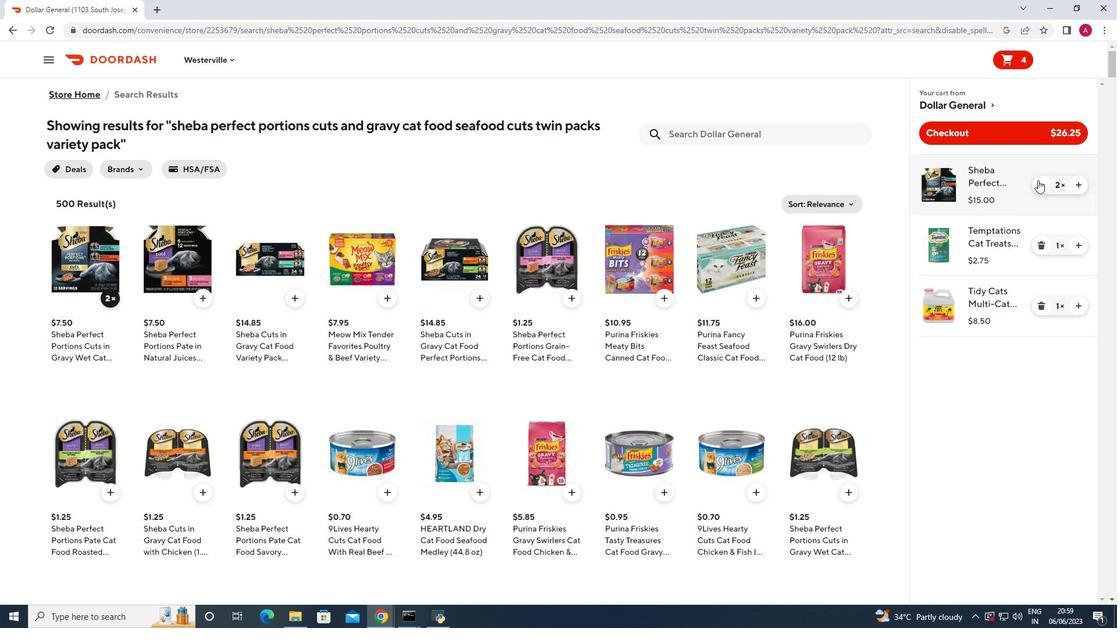 
Action: Mouse pressed left at (1040, 179)
Screenshot: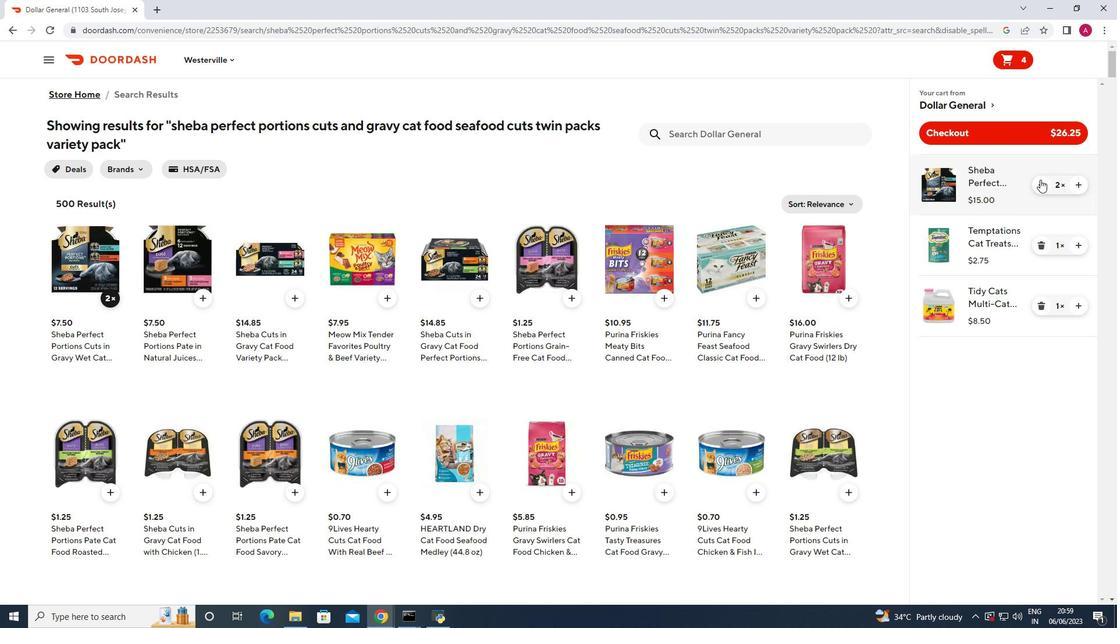 
Action: Mouse moved to (366, 295)
Screenshot: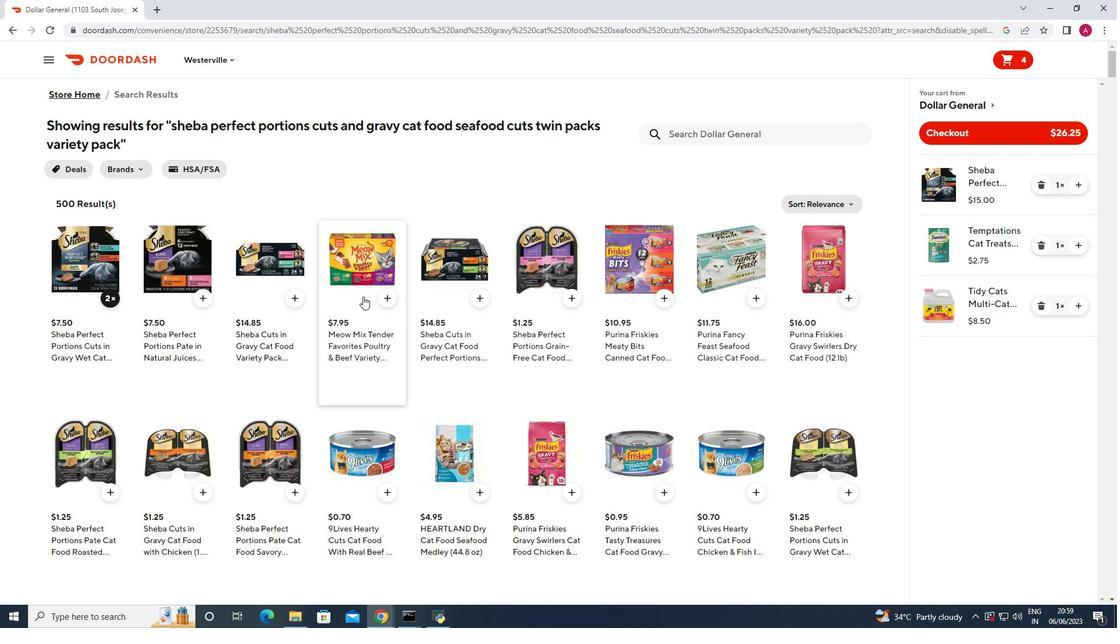 
